 Task: Mute conversations containing automated system alerts.
Action: Mouse moved to (348, 56)
Screenshot: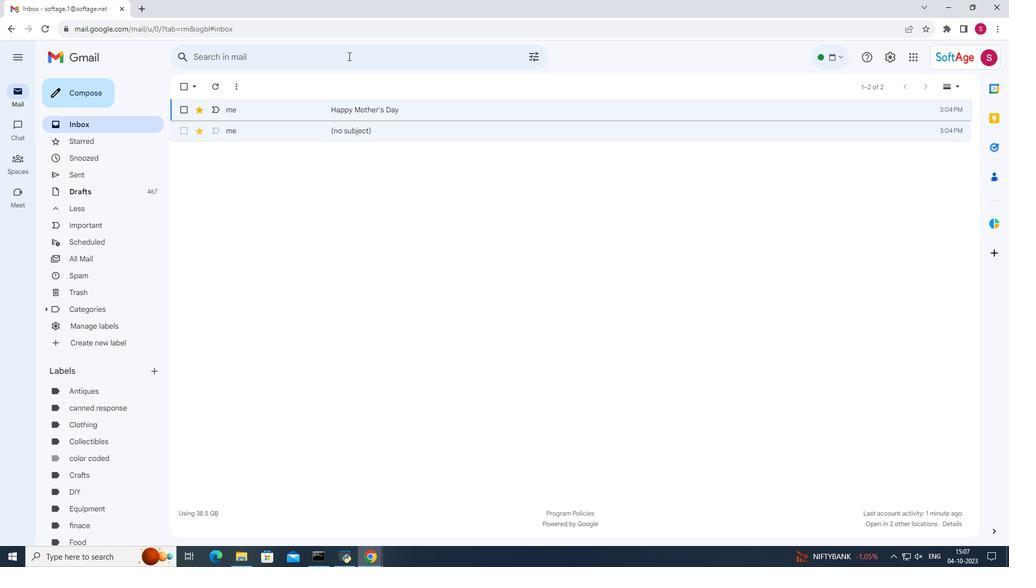 
Action: Mouse pressed left at (348, 56)
Screenshot: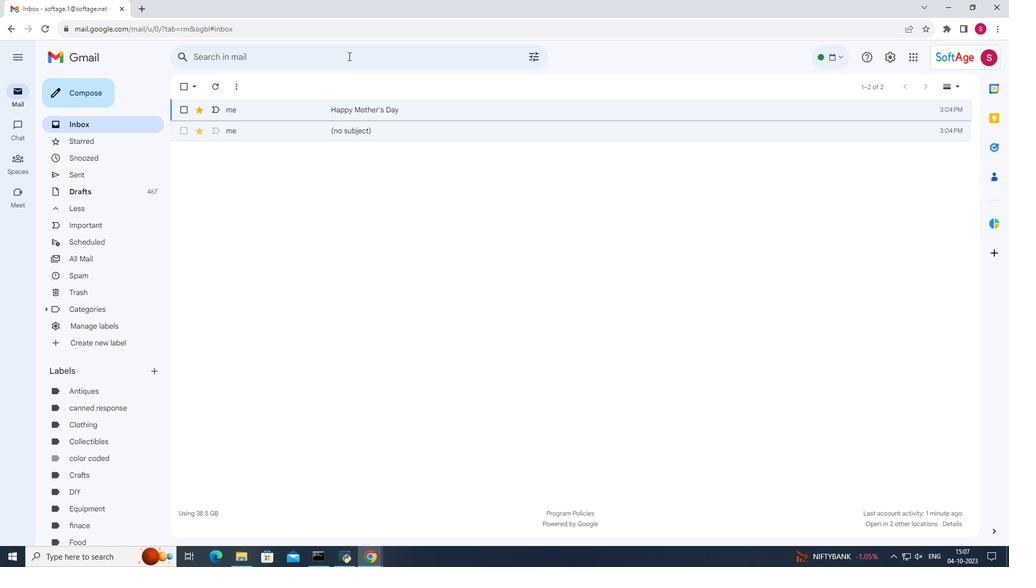 
Action: Key pressed auto
Screenshot: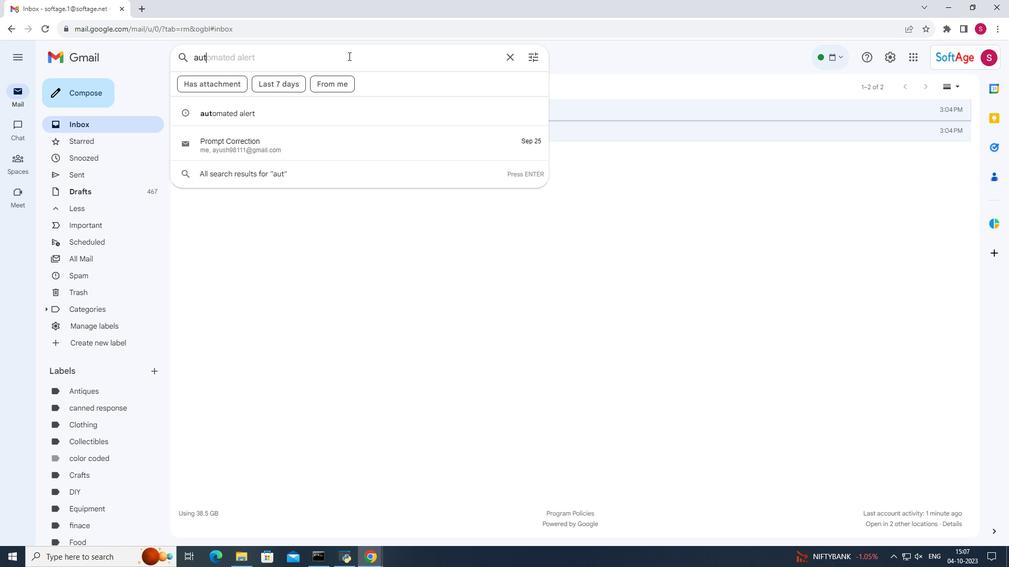 
Action: Mouse moved to (300, 114)
Screenshot: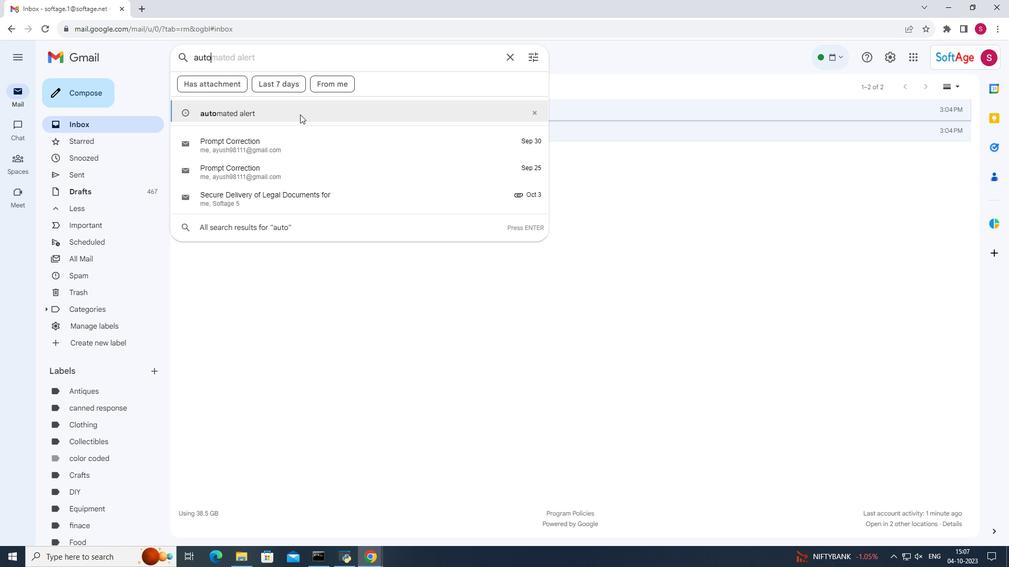 
Action: Mouse pressed left at (300, 114)
Screenshot: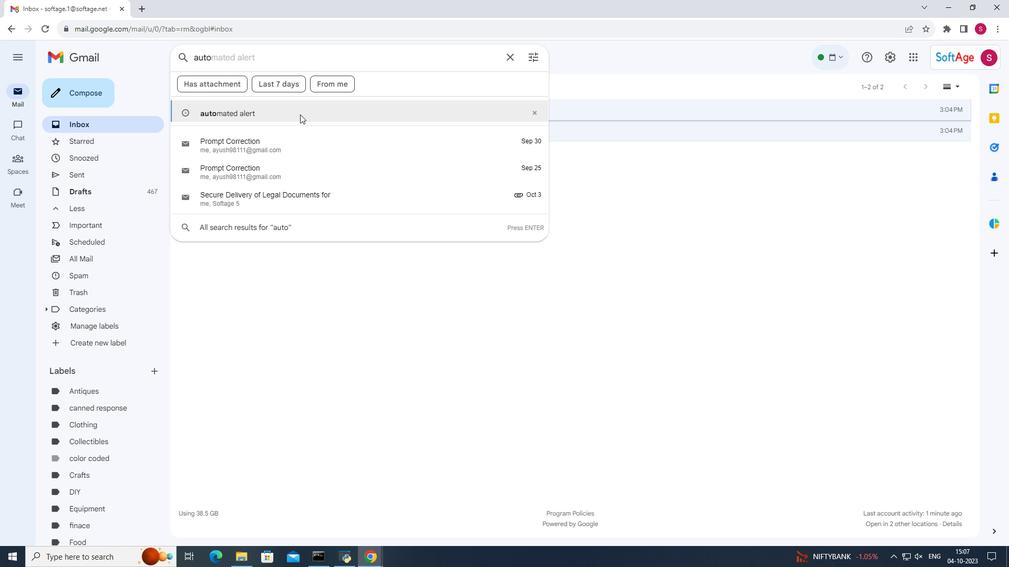 
Action: Mouse moved to (396, 152)
Screenshot: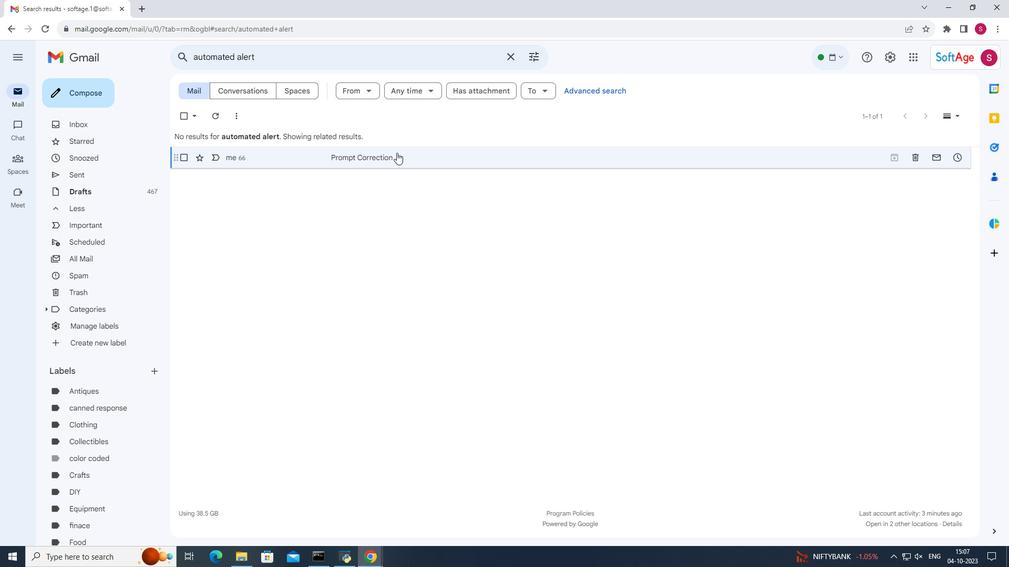 
Action: Mouse pressed right at (396, 152)
Screenshot: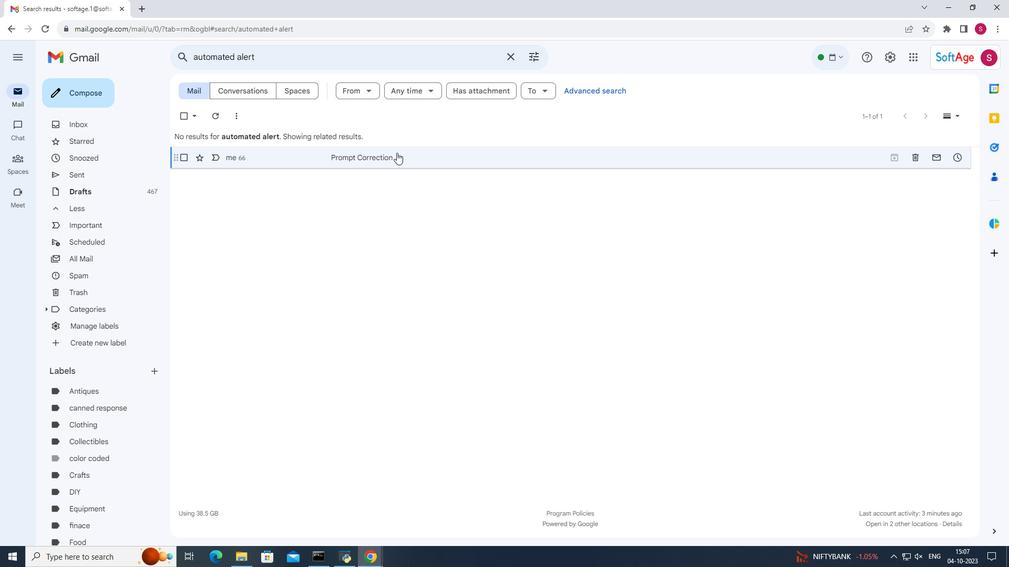 
Action: Mouse moved to (440, 362)
Screenshot: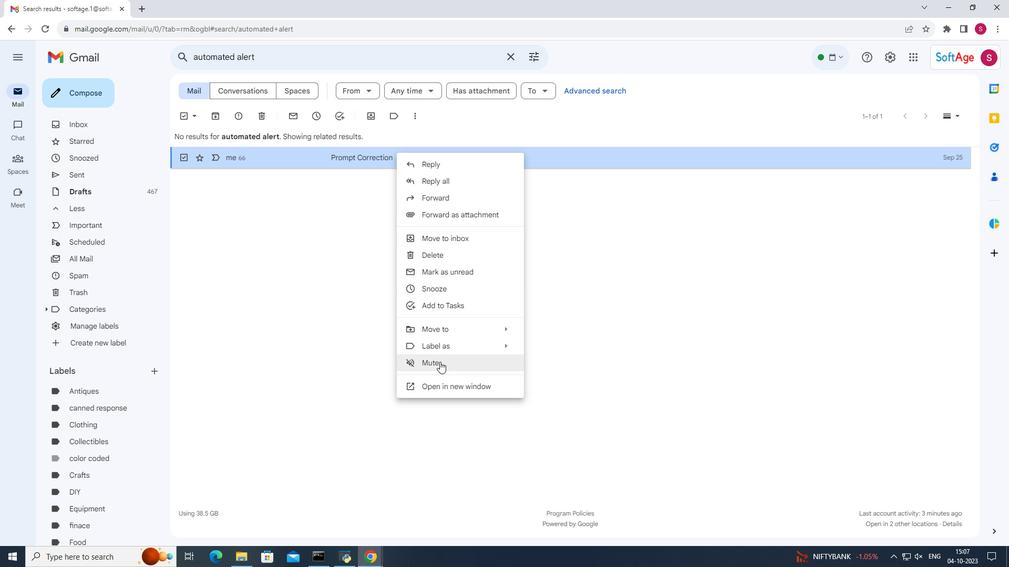 
Action: Mouse pressed left at (440, 362)
Screenshot: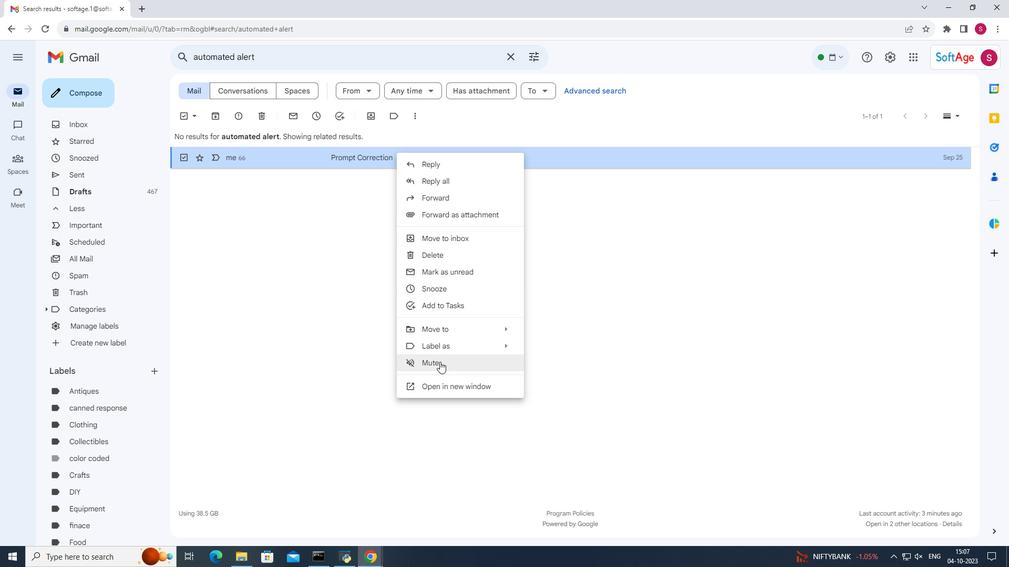 
Action: Mouse pressed left at (440, 362)
Screenshot: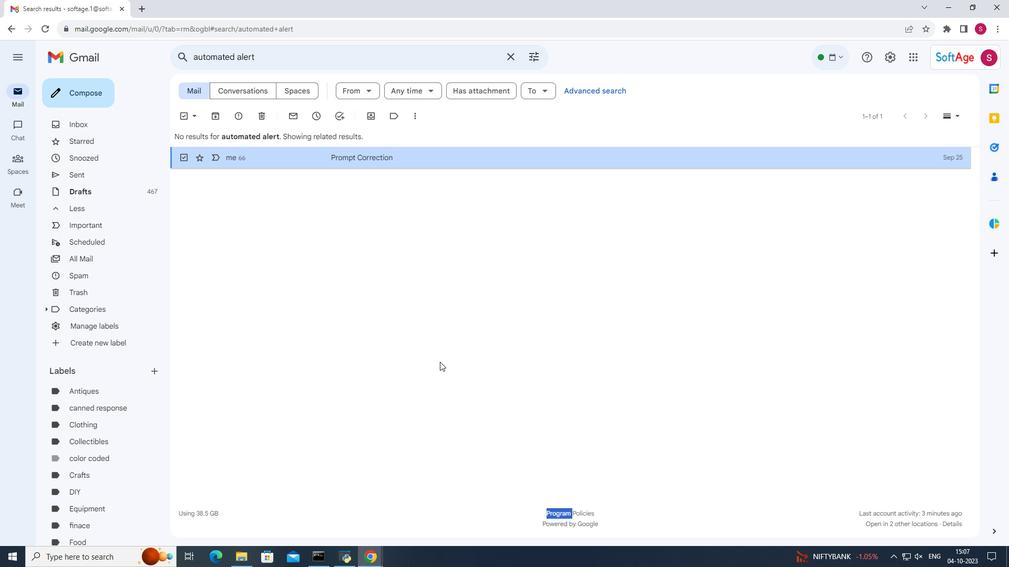 
